 Task: Create Board Customer Experience Platforms and Tools to Workspace Investment Management Services. Create Board Business Model Analysis and Optimization to Workspace Investment Management Services. Create Board Sales Team Performance Metrics Tracking and Analysis to Workspace Investment Management Services
Action: Mouse moved to (324, 52)
Screenshot: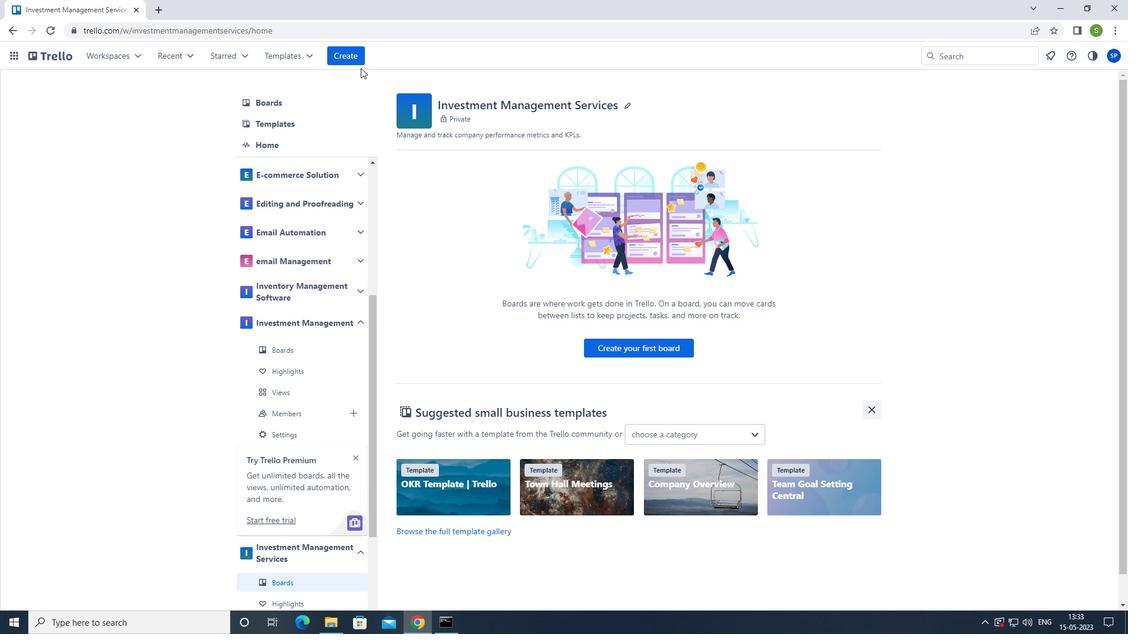 
Action: Mouse pressed left at (324, 52)
Screenshot: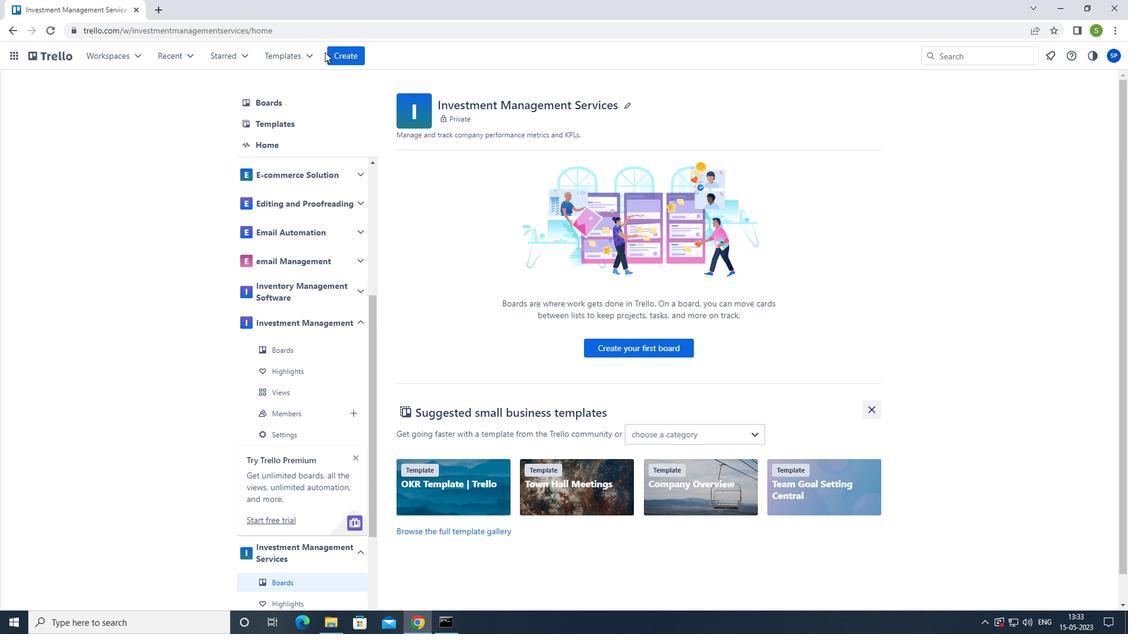 
Action: Mouse moved to (333, 49)
Screenshot: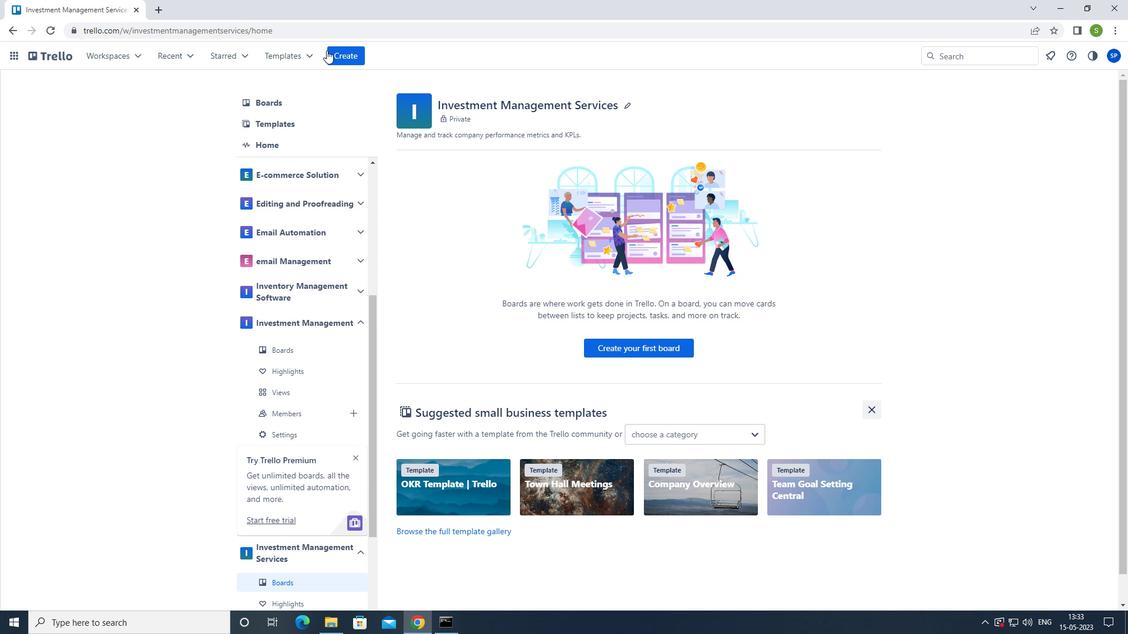
Action: Mouse pressed left at (333, 49)
Screenshot: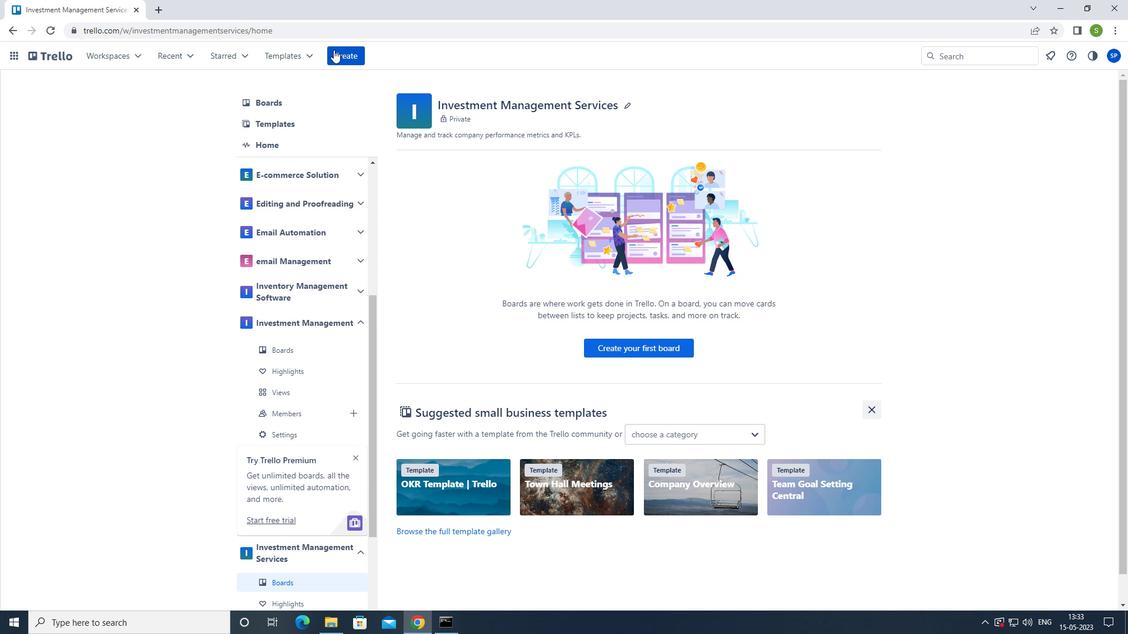 
Action: Mouse moved to (356, 102)
Screenshot: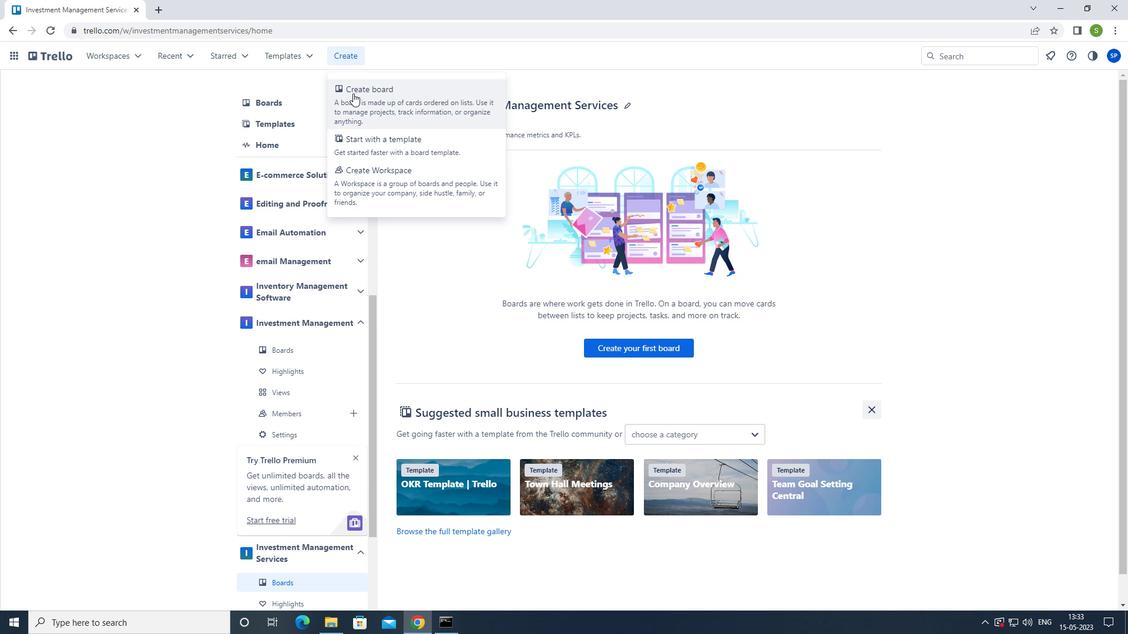 
Action: Mouse pressed left at (356, 102)
Screenshot: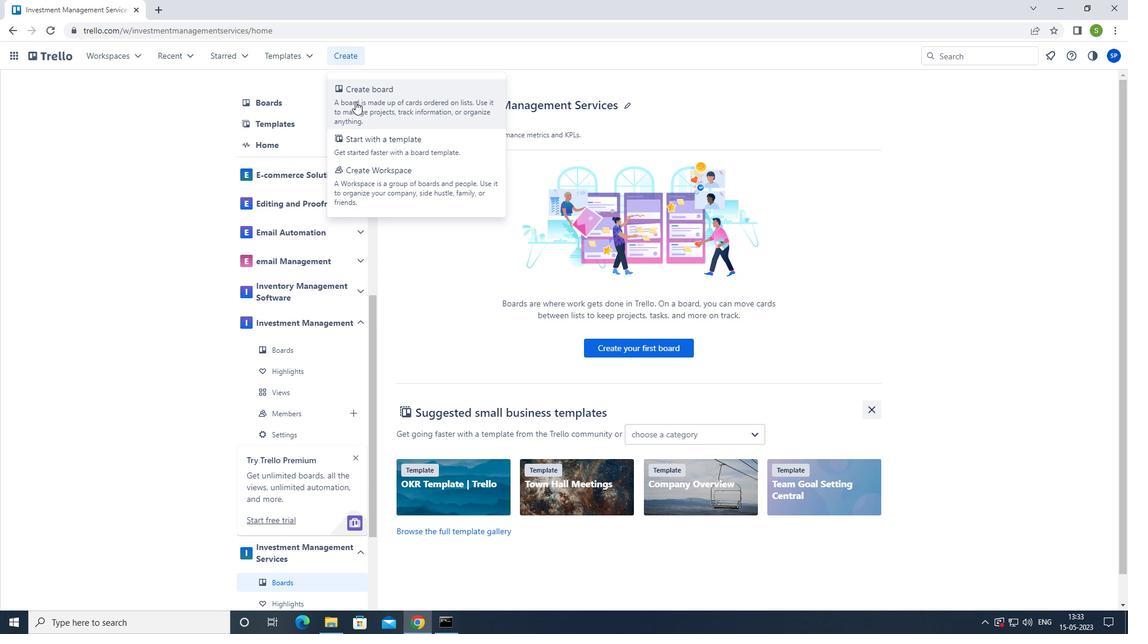 
Action: Mouse moved to (398, 114)
Screenshot: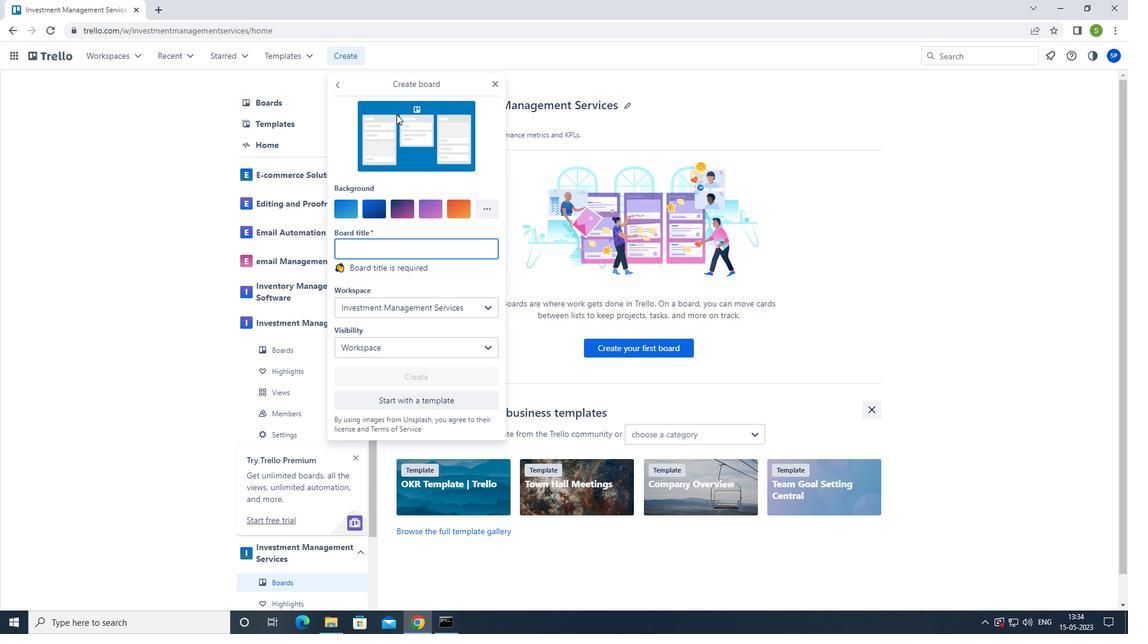 
Action: Key pressed <Key.shift>CO<Key.backspace>USTOMER<Key.space><Key.shift>EXPERIENCE<Key.space><Key.shift>PLATFORM
Screenshot: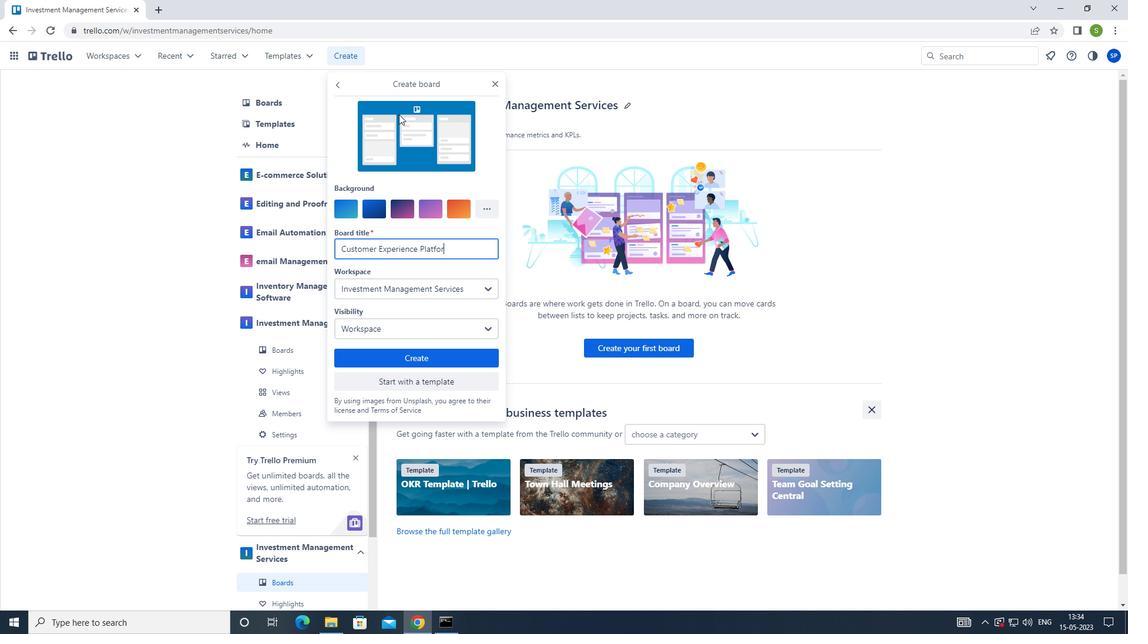 
Action: Mouse moved to (386, 353)
Screenshot: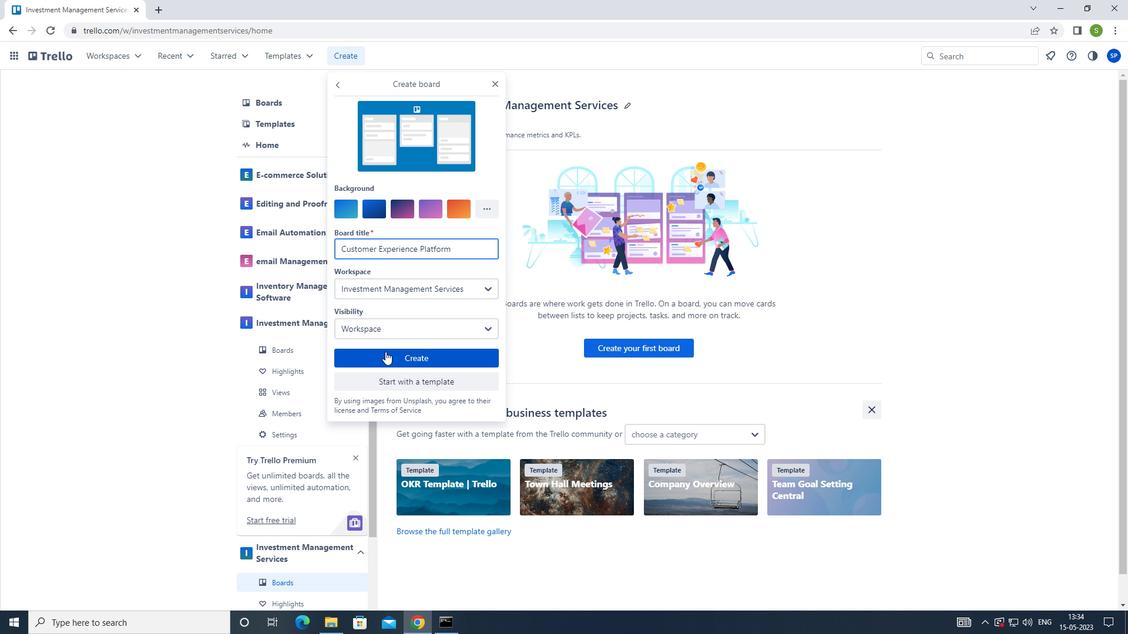 
Action: Mouse pressed left at (386, 353)
Screenshot: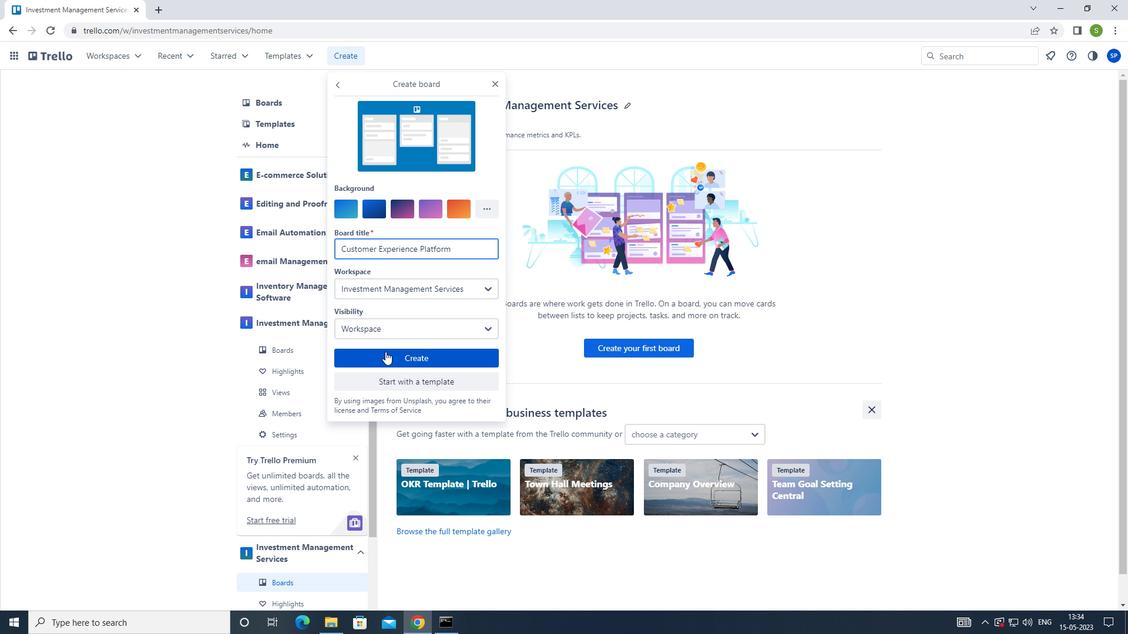 
Action: Mouse moved to (340, 62)
Screenshot: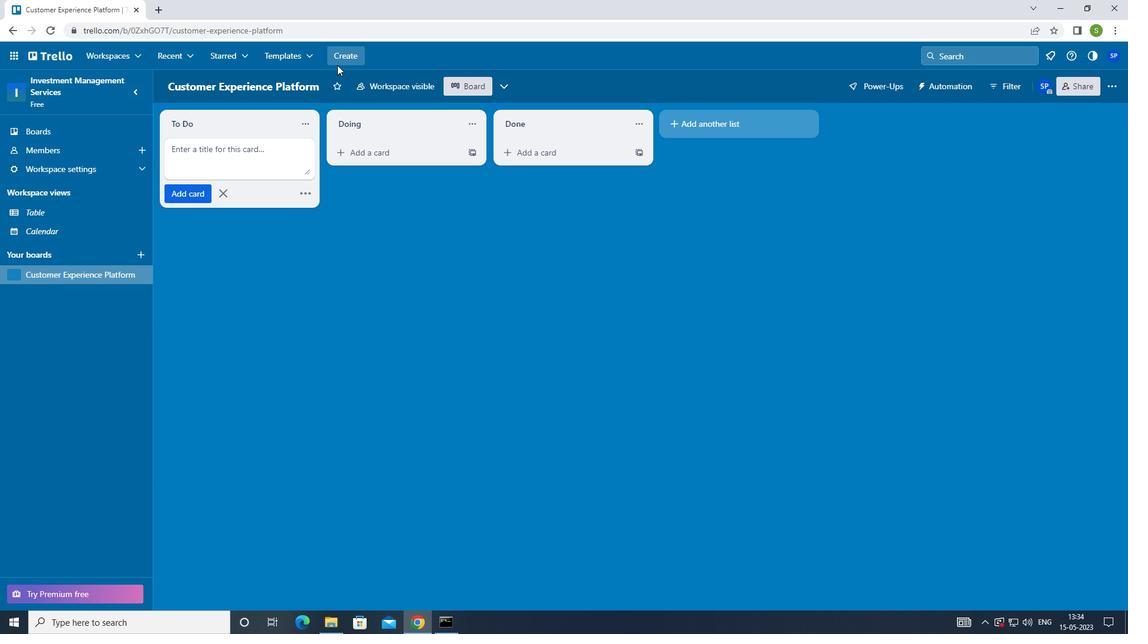 
Action: Mouse pressed left at (340, 62)
Screenshot: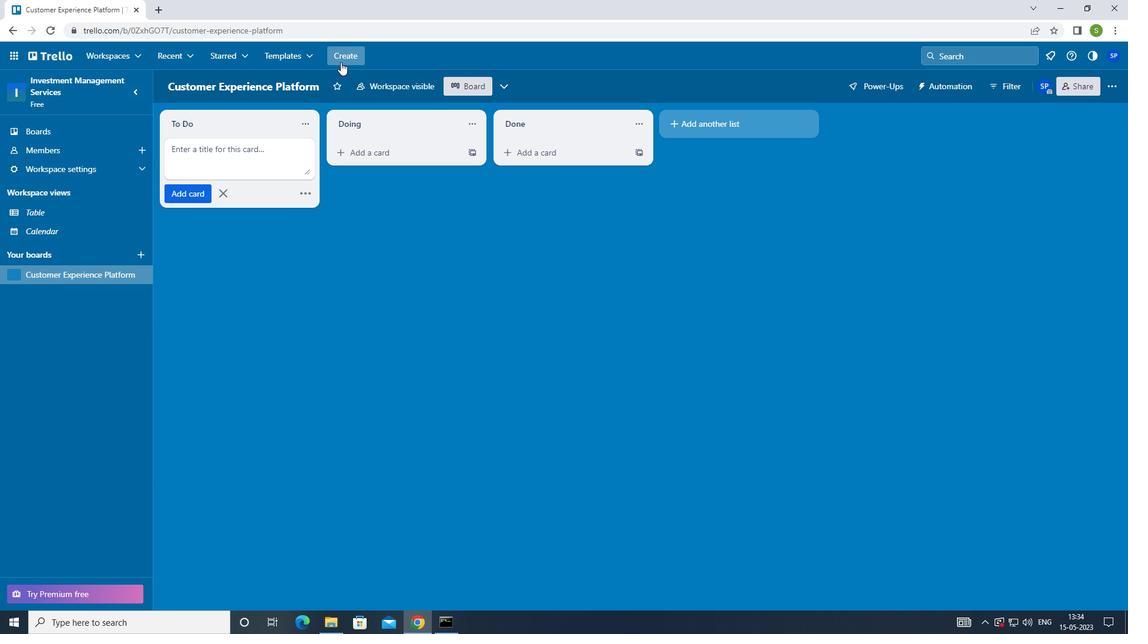 
Action: Mouse moved to (350, 98)
Screenshot: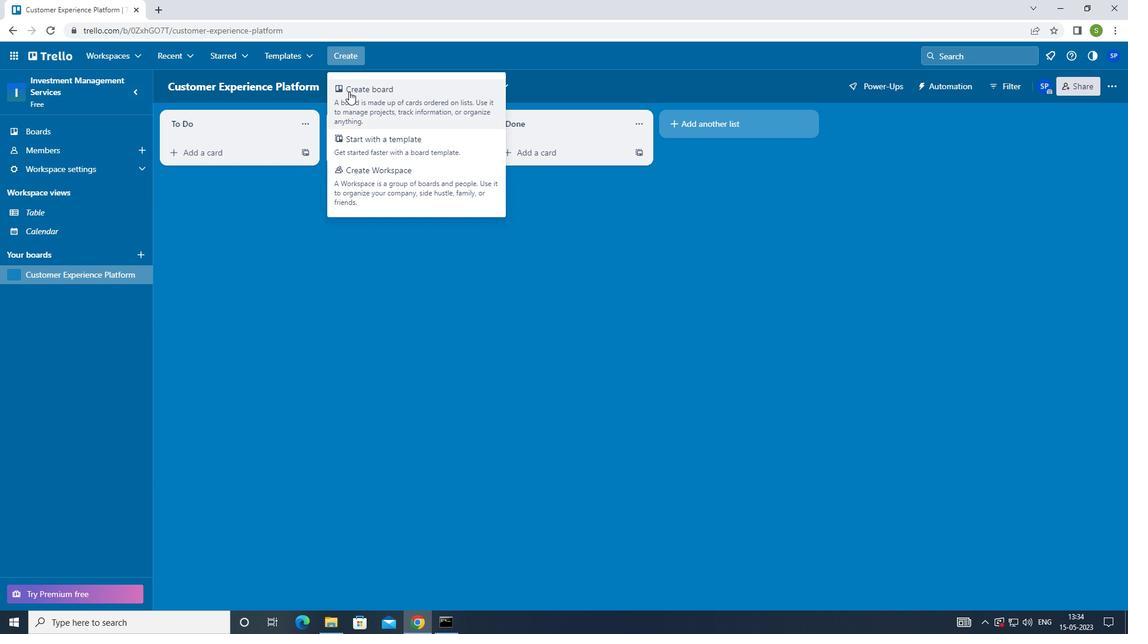 
Action: Mouse pressed left at (350, 98)
Screenshot: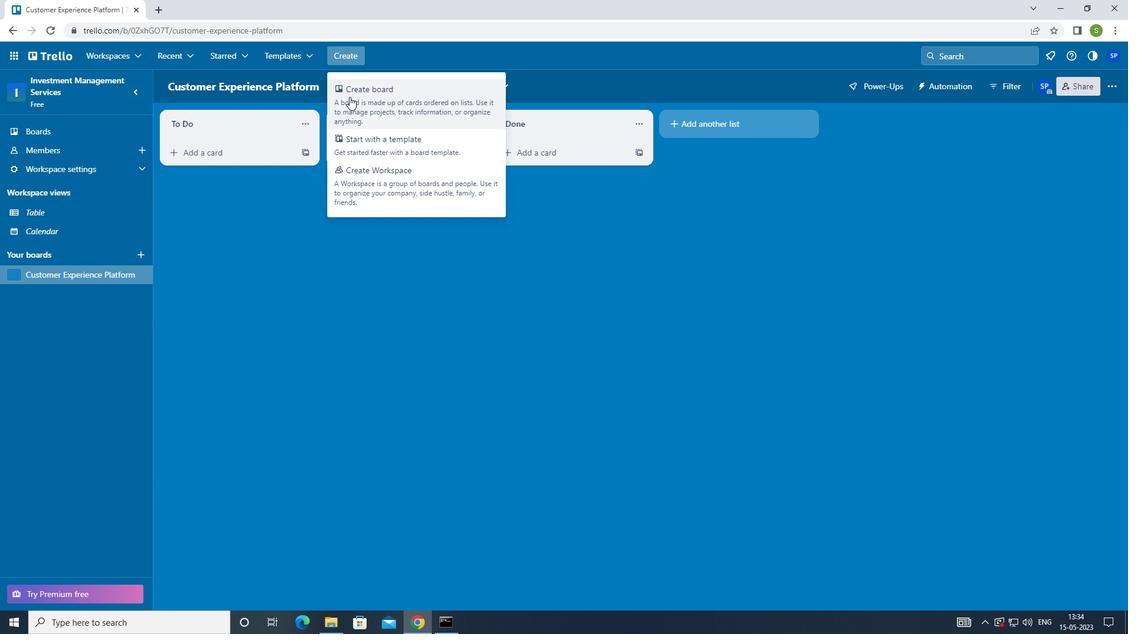 
Action: Mouse moved to (350, 93)
Screenshot: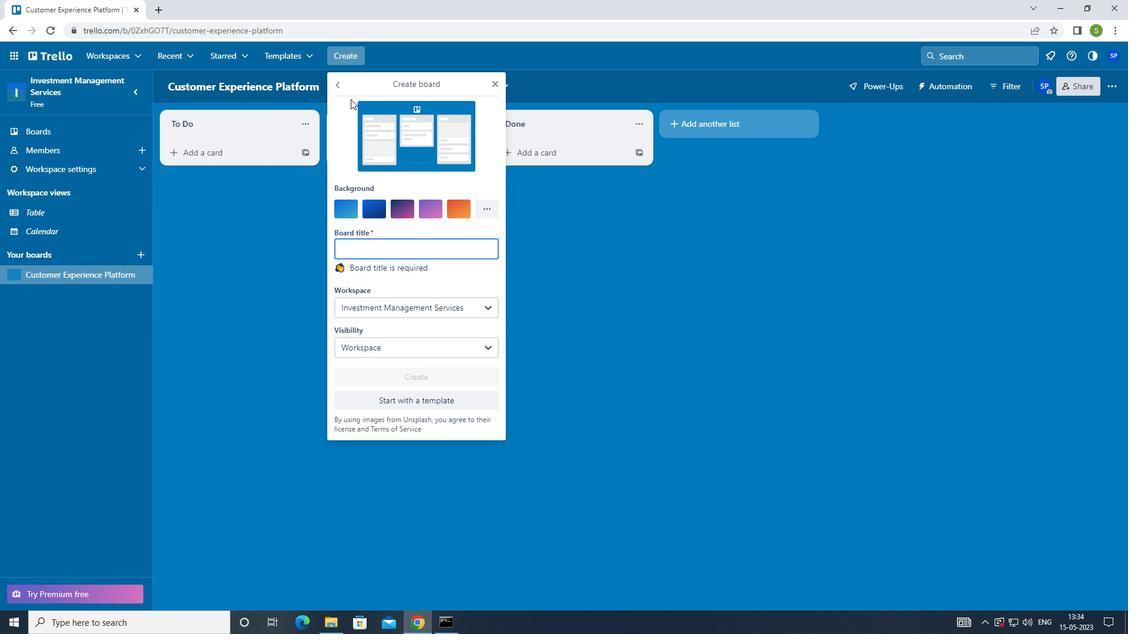 
Action: Key pressed <Key.shift>BUSINESS<Key.space><Key.shift>MODEL<Key.space><Key.shift>A<Key.backspace><Key.shift>ANALYSIS<Key.space>AND<Key.space><Key.shift_r>OPTIMIZATION
Screenshot: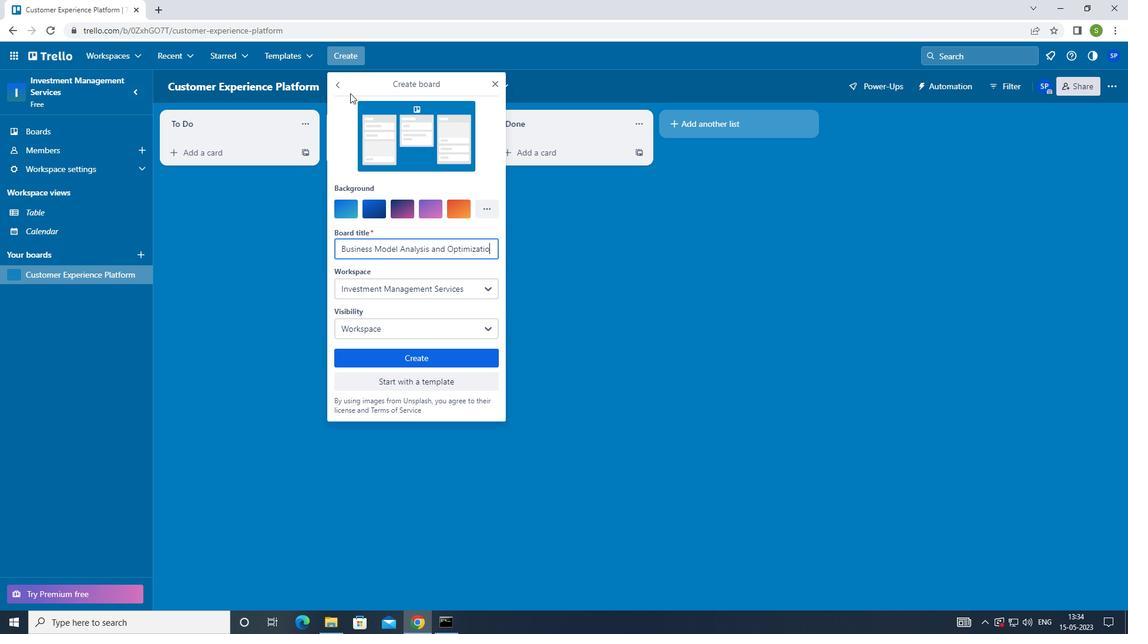 
Action: Mouse moved to (398, 352)
Screenshot: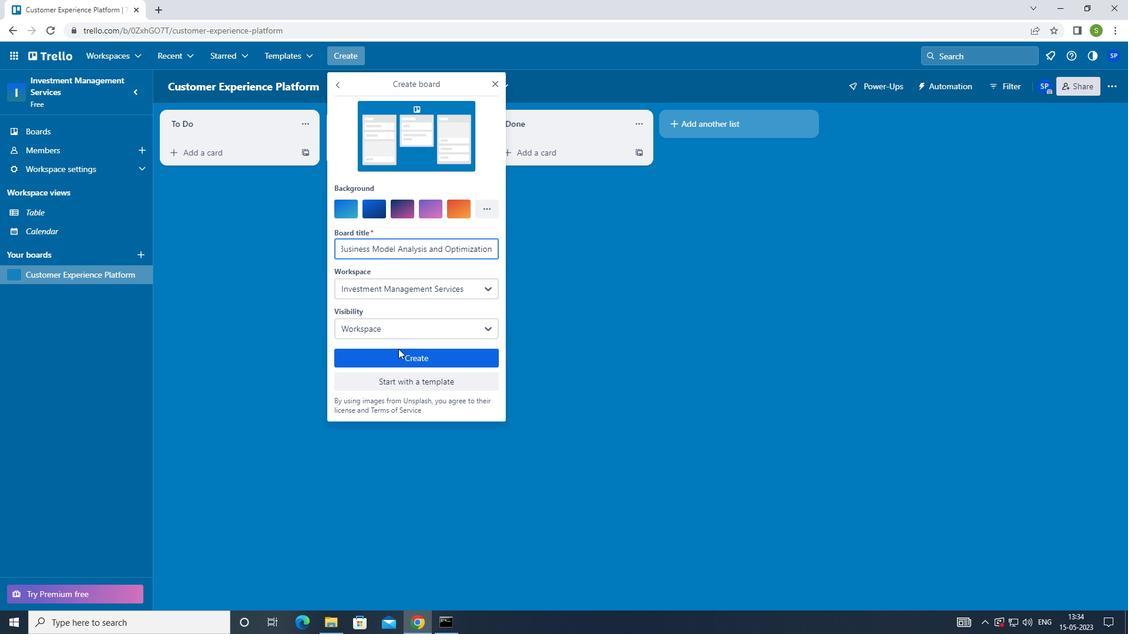
Action: Mouse pressed left at (398, 352)
Screenshot: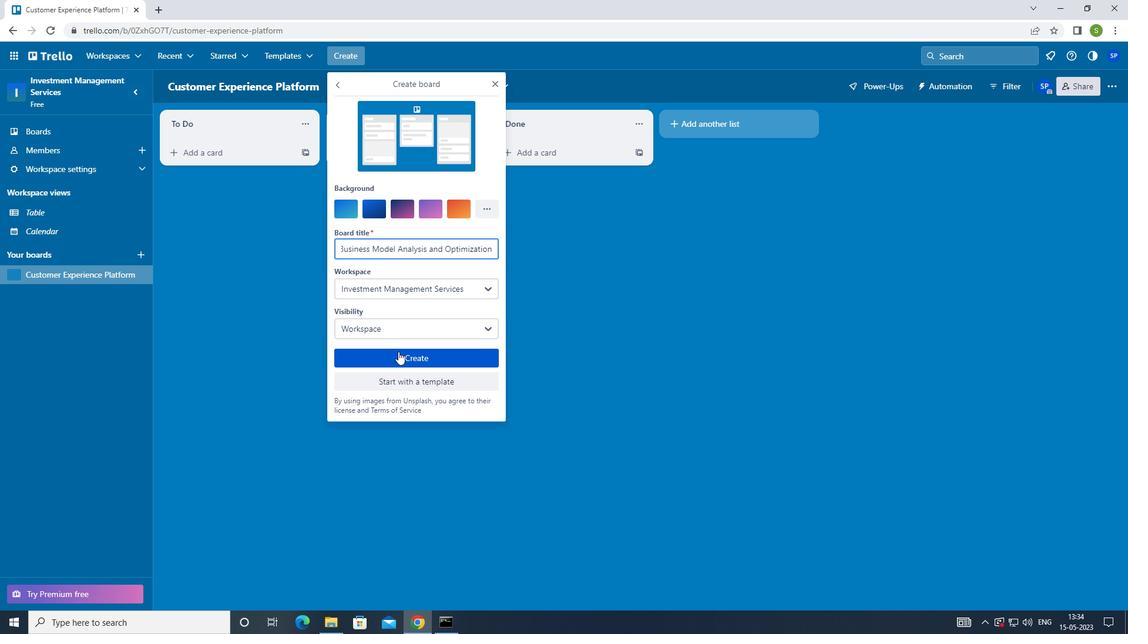 
Action: Mouse moved to (350, 60)
Screenshot: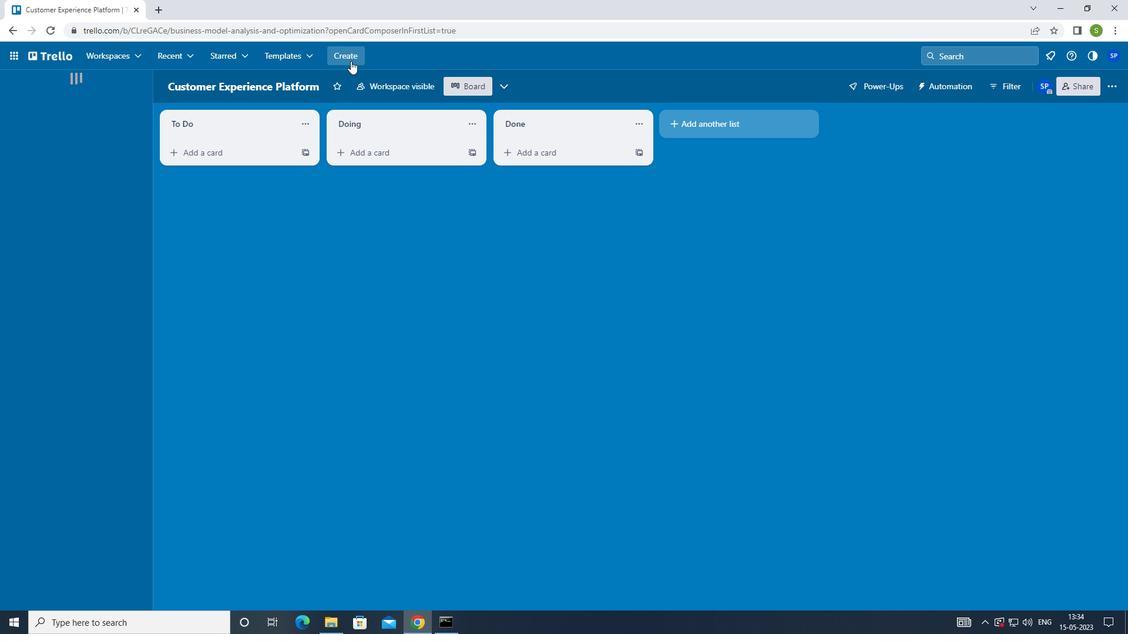 
Action: Mouse pressed left at (350, 60)
Screenshot: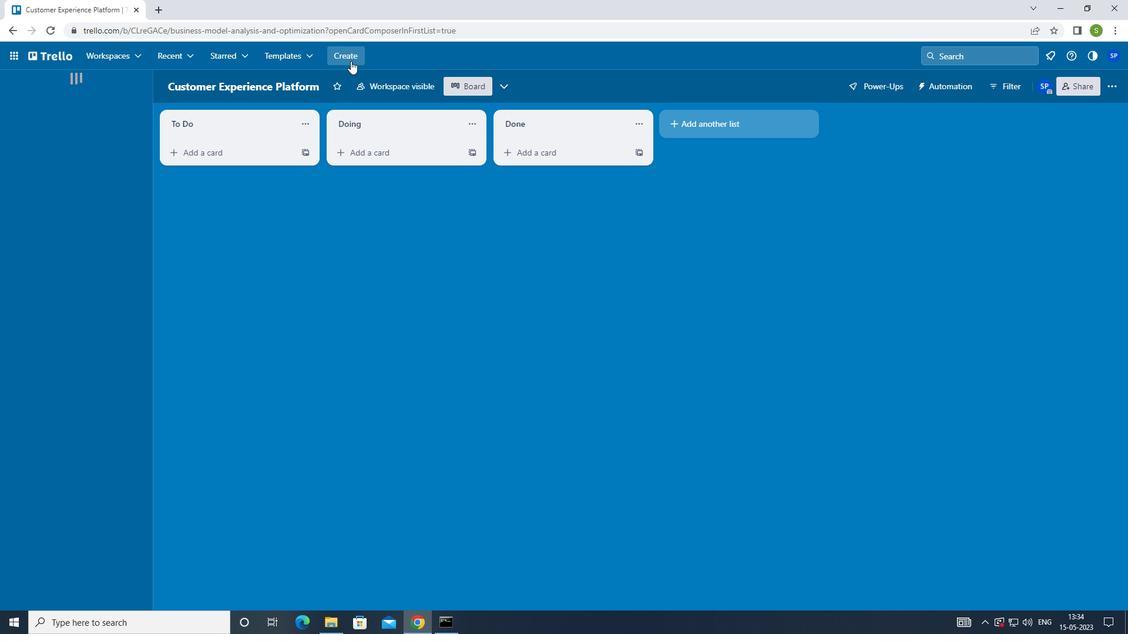 
Action: Mouse moved to (354, 99)
Screenshot: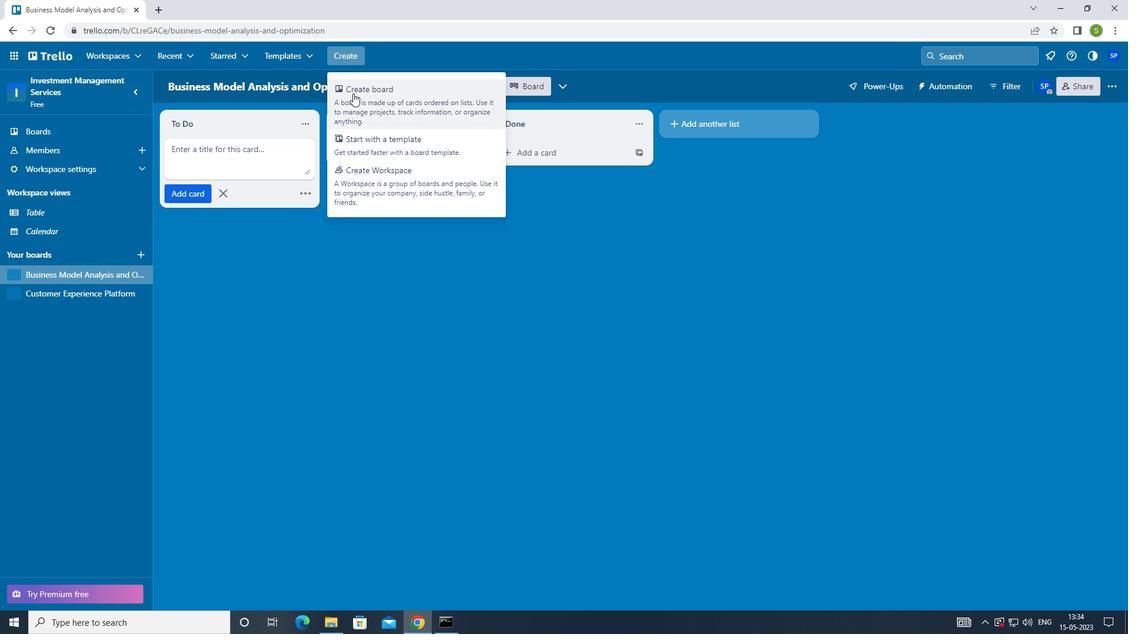 
Action: Mouse pressed left at (354, 99)
Screenshot: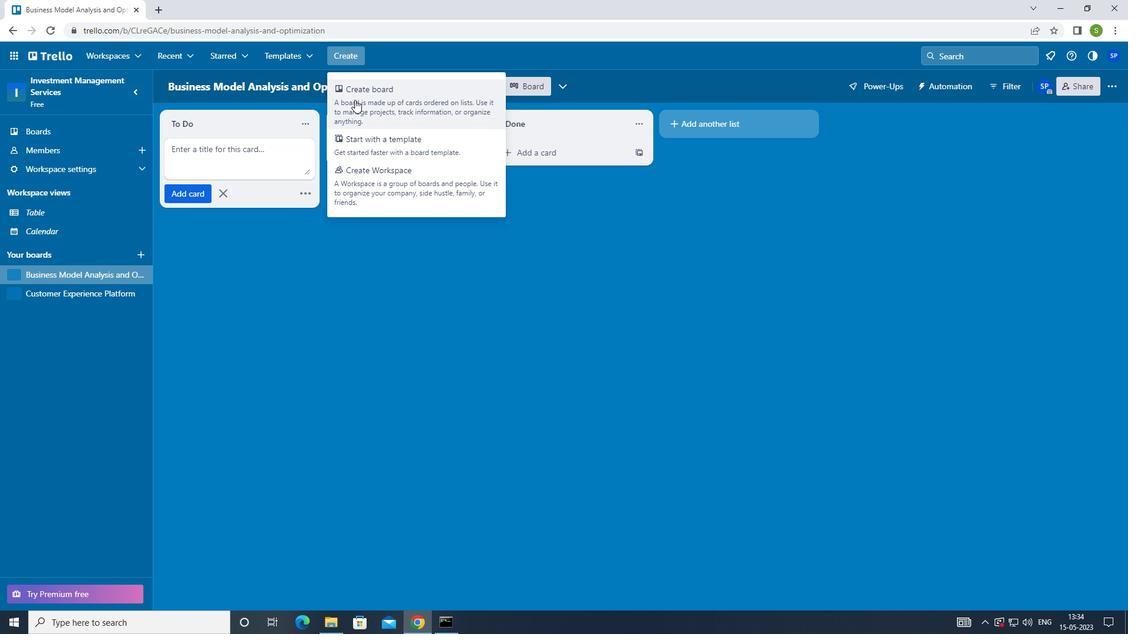 
Action: Mouse moved to (368, 103)
Screenshot: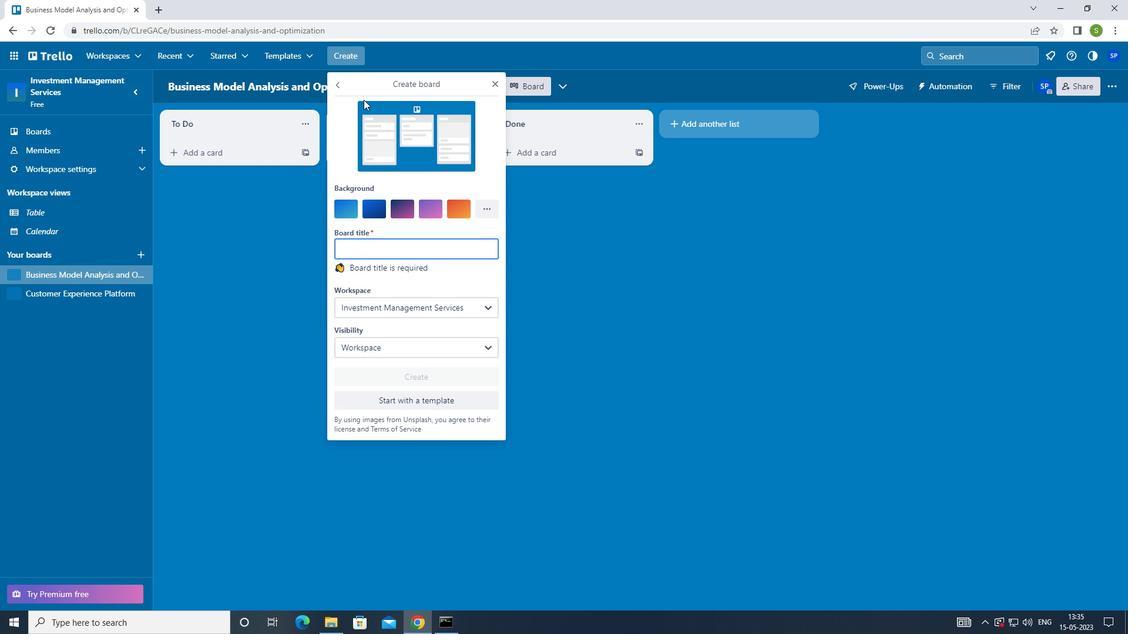 
Action: Key pressed <Key.shift>SALS<Key.backspace>ES<Key.space><Key.shift>TEAM<Key.space><Key.shift>PERFORMANCE<Key.space><Key.shift>METRICS<Key.shift><Key.space><Key.shift>TRACKING<Key.space>AND<Key.space><Key.shift><Key.shift><Key.shift><Key.shift>ANALYSIS
Screenshot: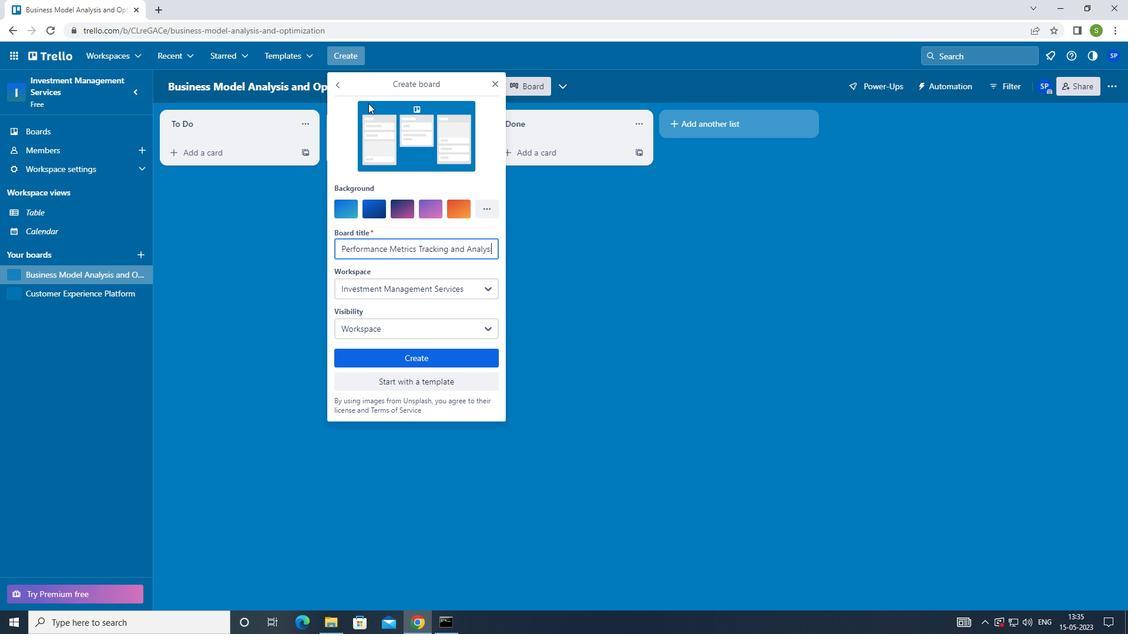 
Action: Mouse moved to (410, 359)
Screenshot: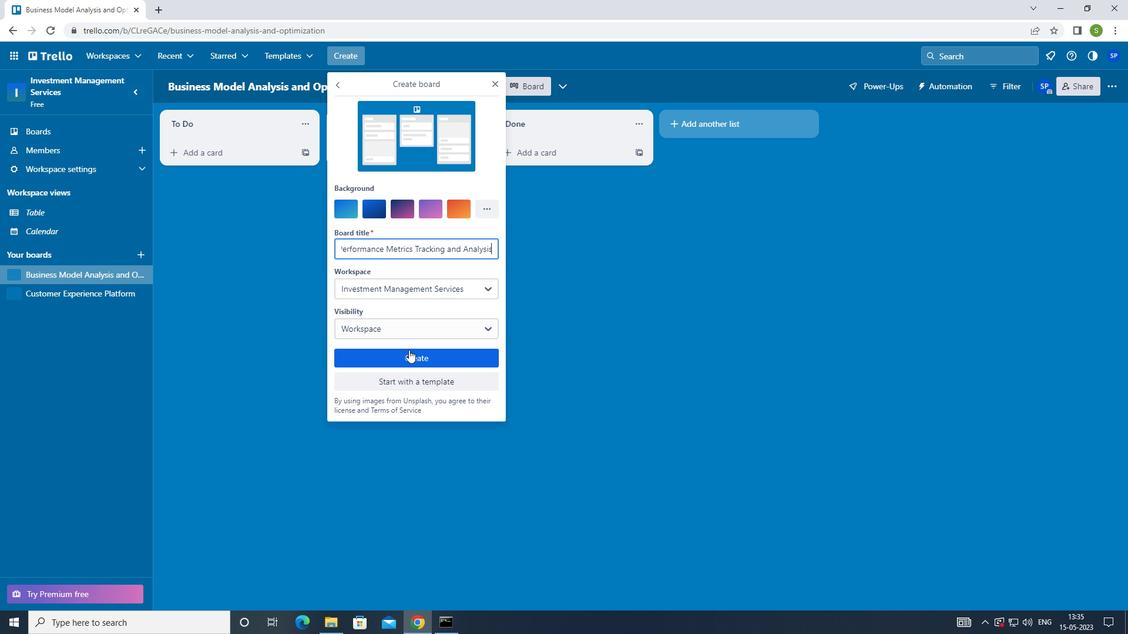 
Action: Mouse pressed left at (410, 359)
Screenshot: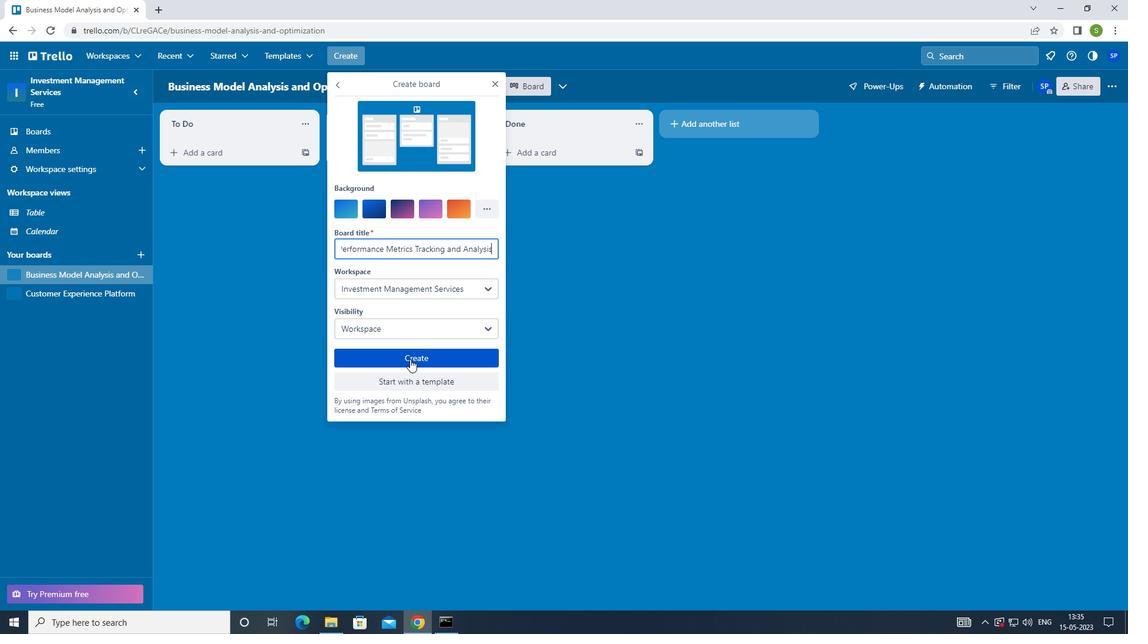 
Action: Mouse moved to (413, 356)
Screenshot: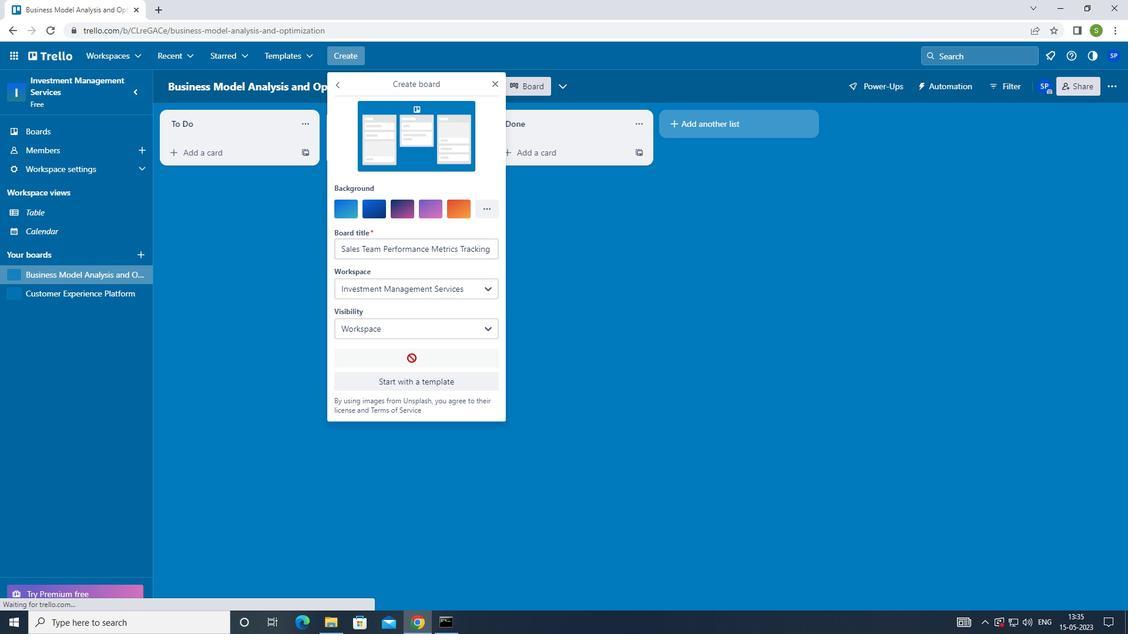 
Action: Key pressed <Key.f8>
Screenshot: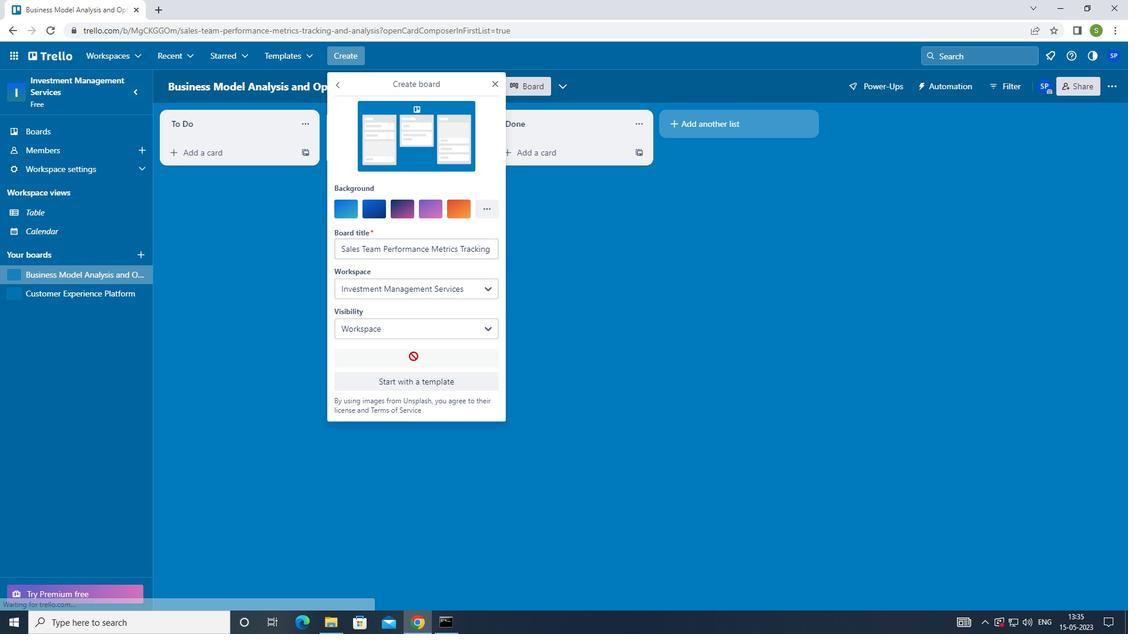 
